 Task: Remove website from your profile.
Action: Mouse moved to (770, 100)
Screenshot: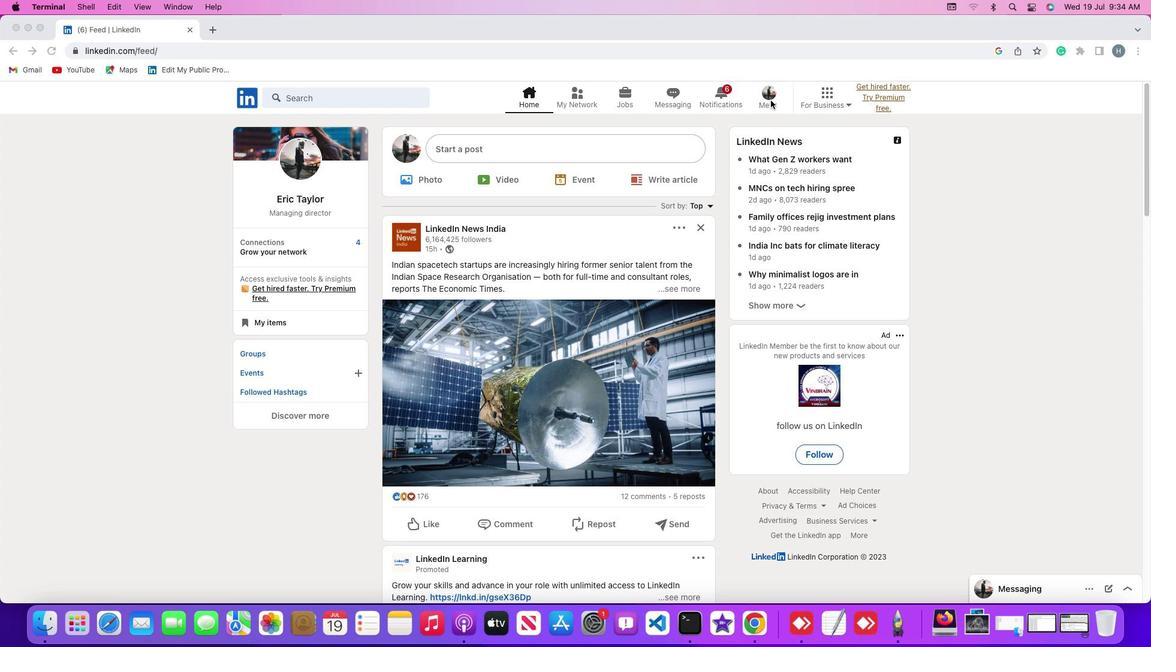 
Action: Mouse pressed left at (770, 100)
Screenshot: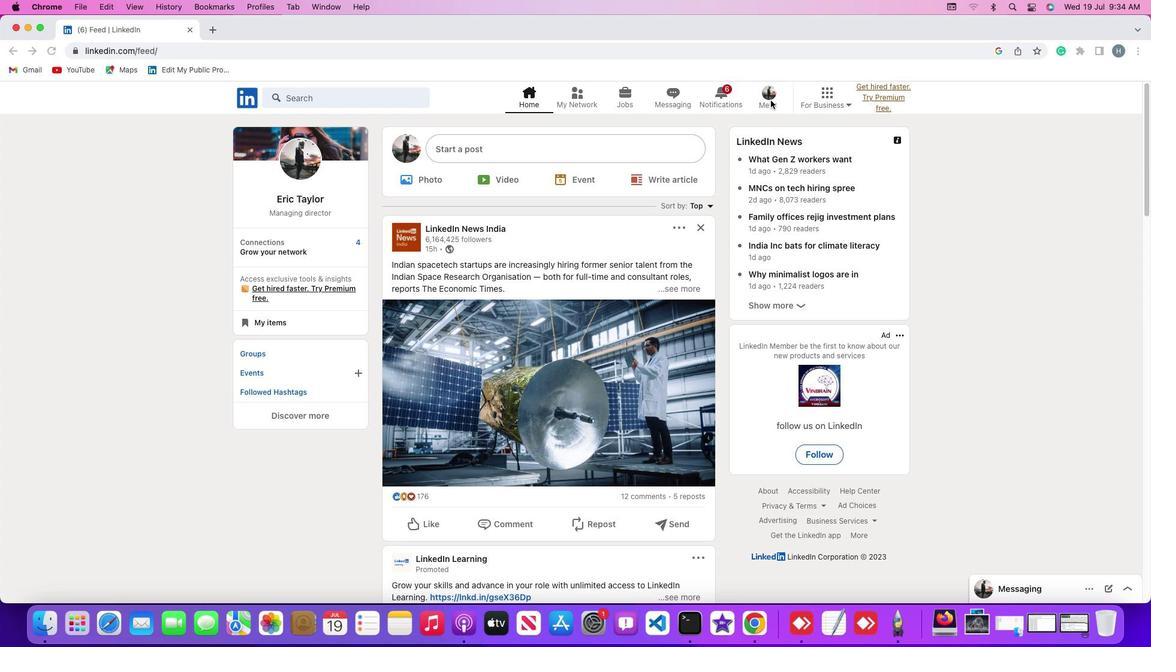 
Action: Mouse moved to (773, 101)
Screenshot: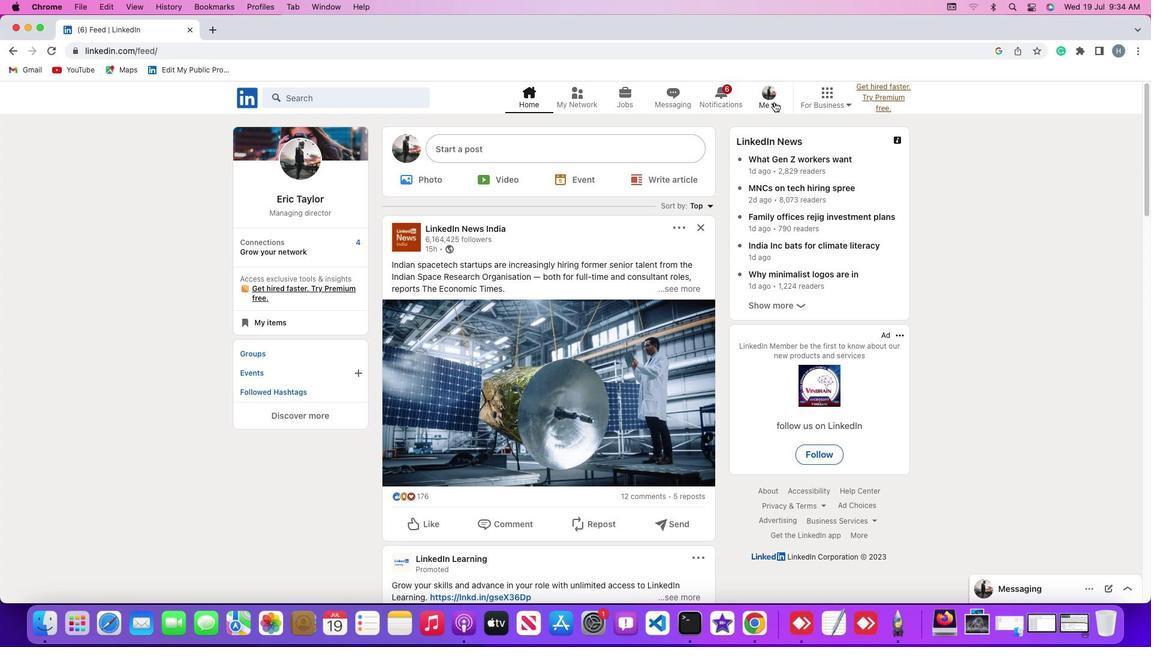 
Action: Mouse pressed left at (773, 101)
Screenshot: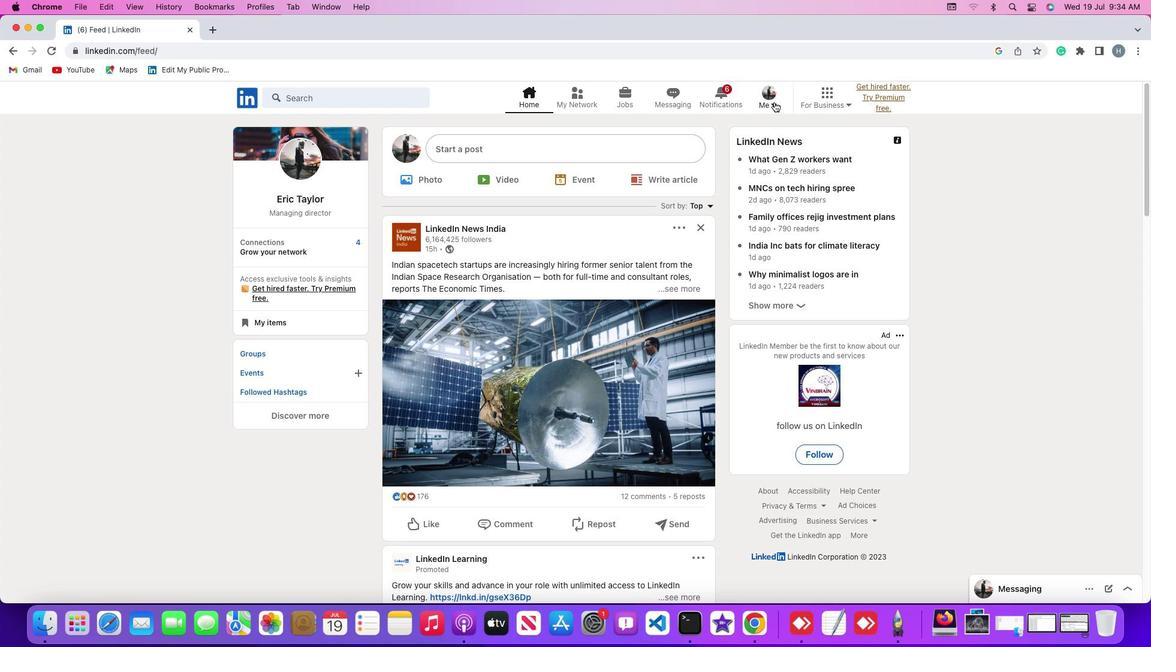 
Action: Mouse moved to (754, 167)
Screenshot: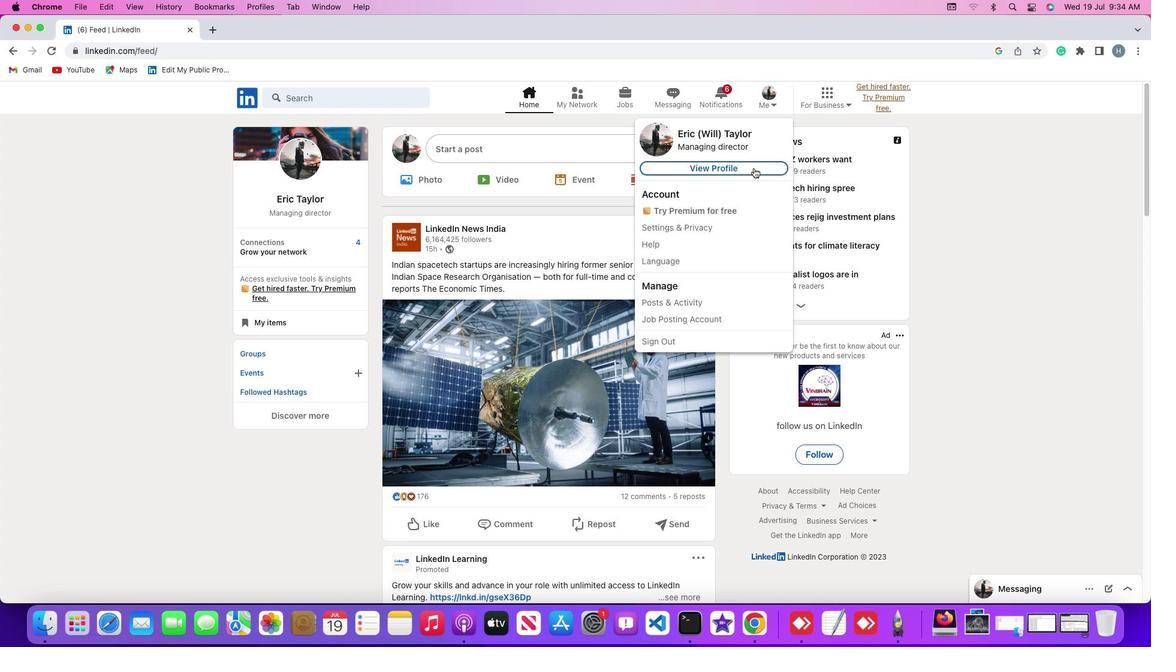 
Action: Mouse pressed left at (754, 167)
Screenshot: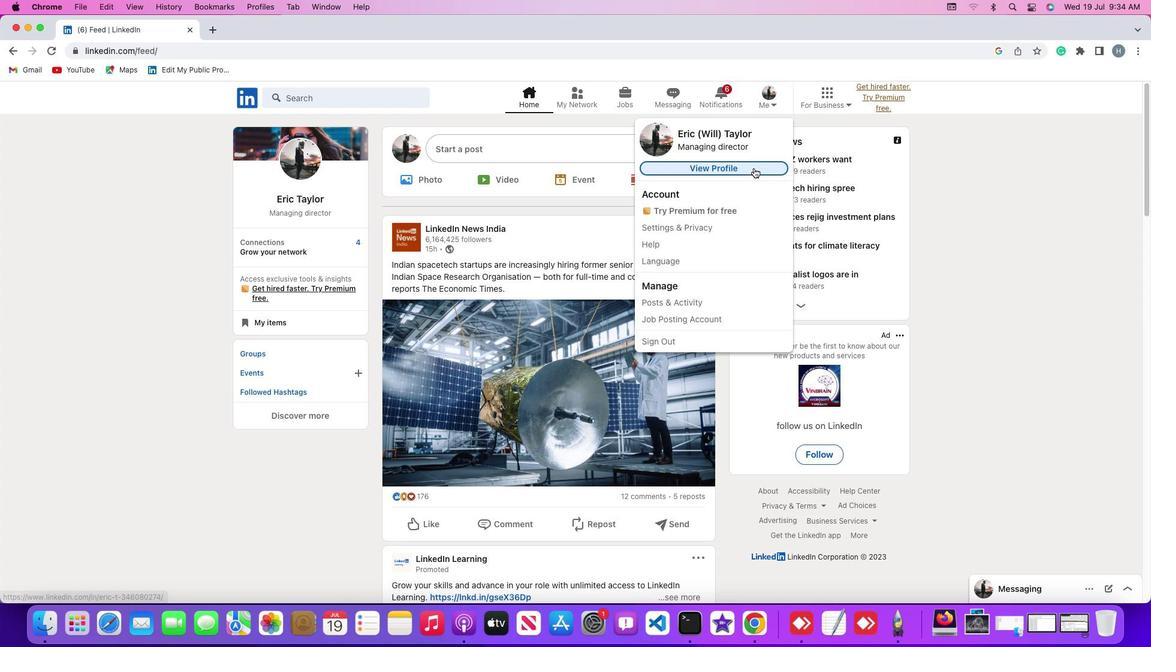 
Action: Mouse moved to (694, 265)
Screenshot: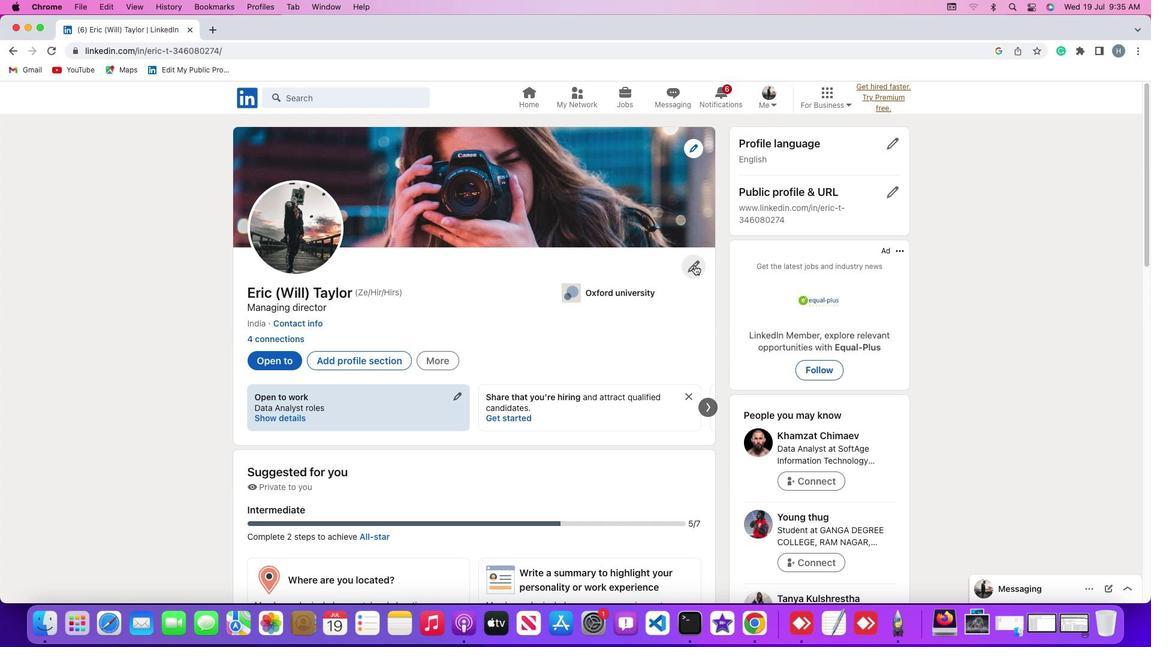 
Action: Mouse pressed left at (694, 265)
Screenshot: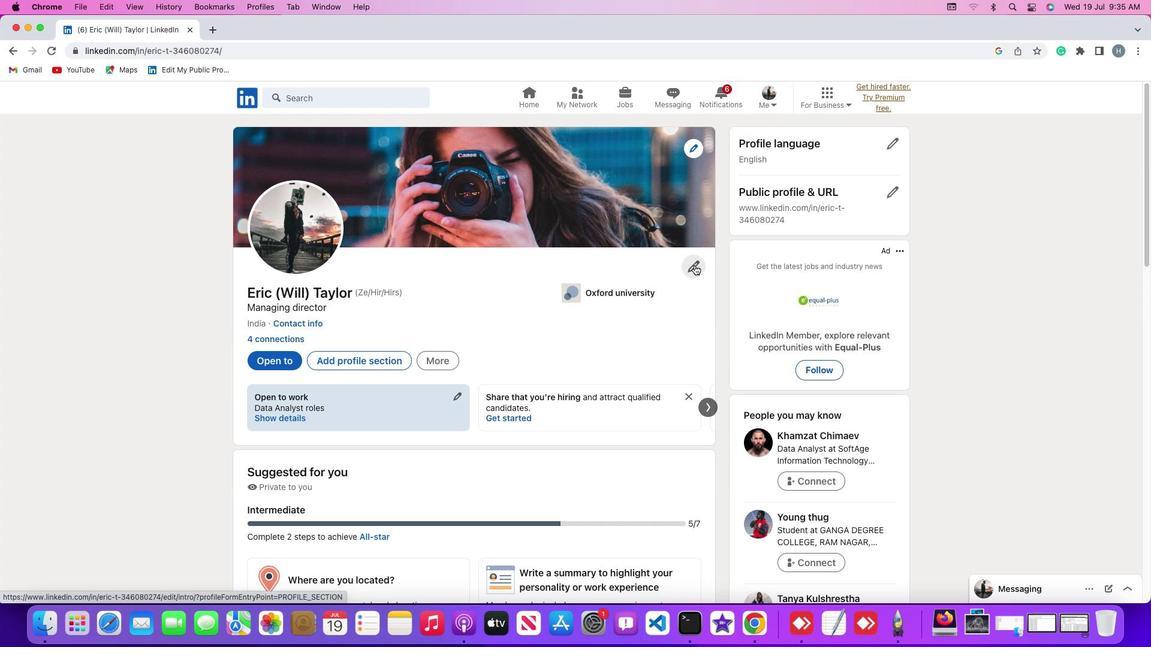
Action: Mouse moved to (597, 306)
Screenshot: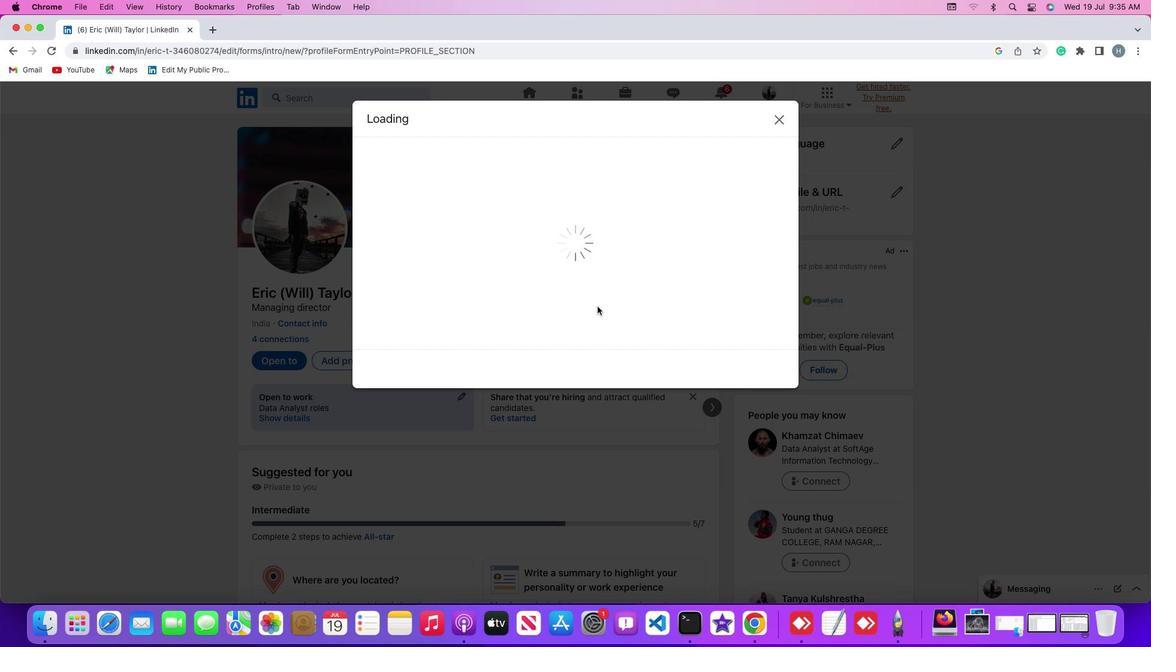 
Action: Mouse scrolled (597, 306) with delta (0, 0)
Screenshot: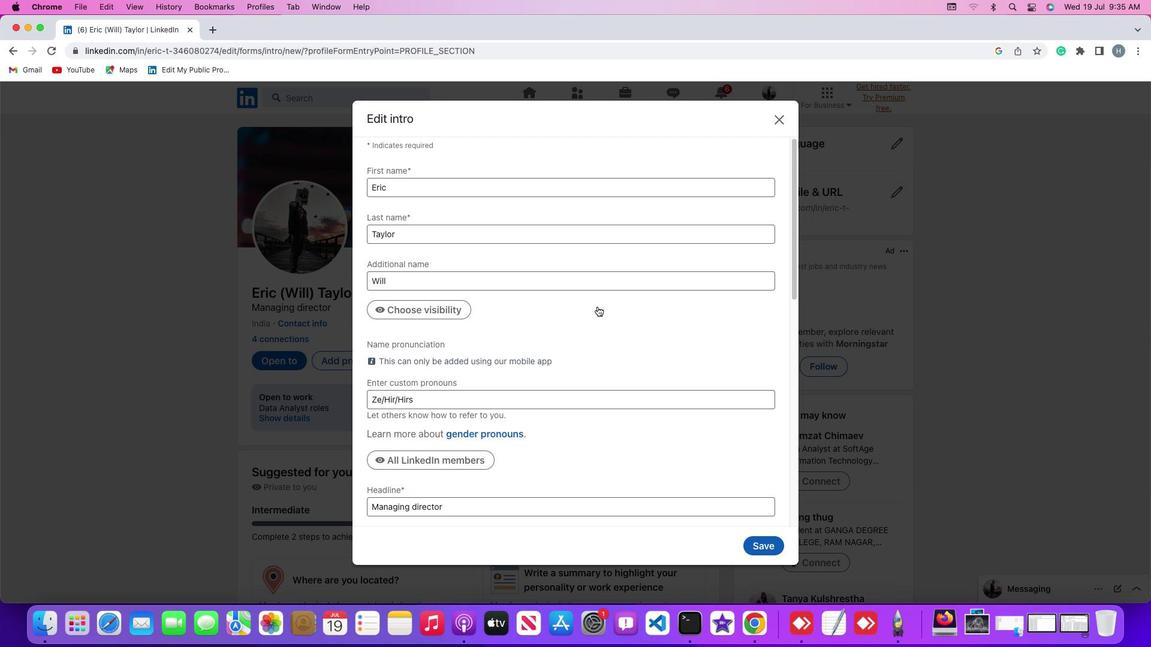 
Action: Mouse scrolled (597, 306) with delta (0, 0)
Screenshot: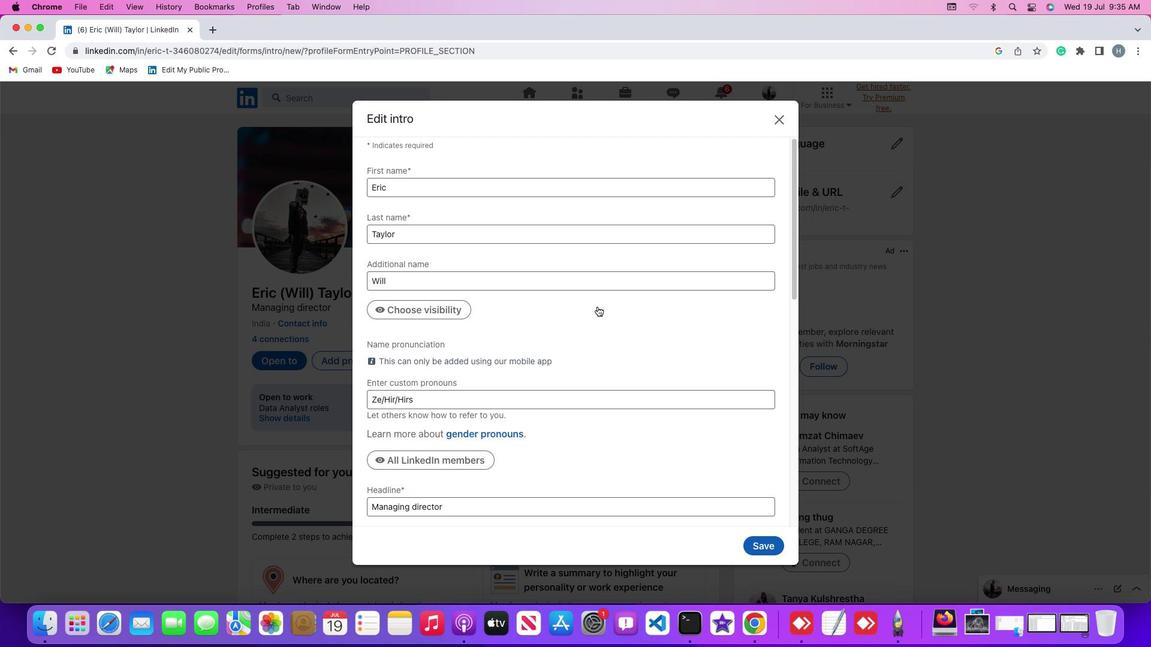 
Action: Mouse scrolled (597, 306) with delta (0, -1)
Screenshot: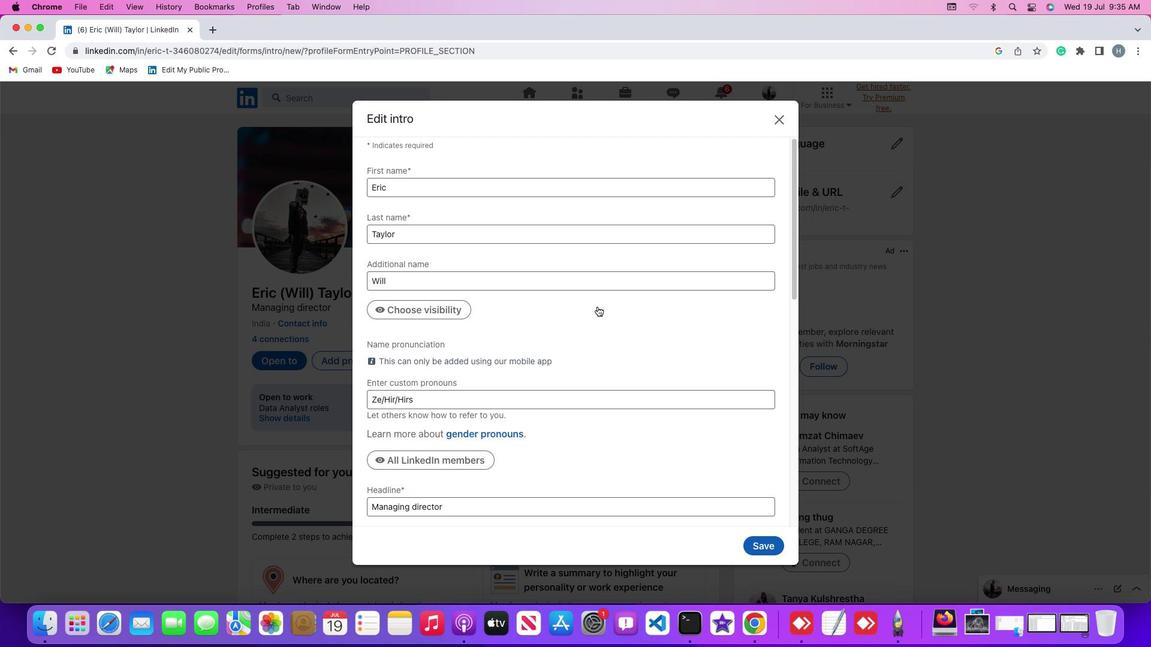
Action: Mouse scrolled (597, 306) with delta (0, -2)
Screenshot: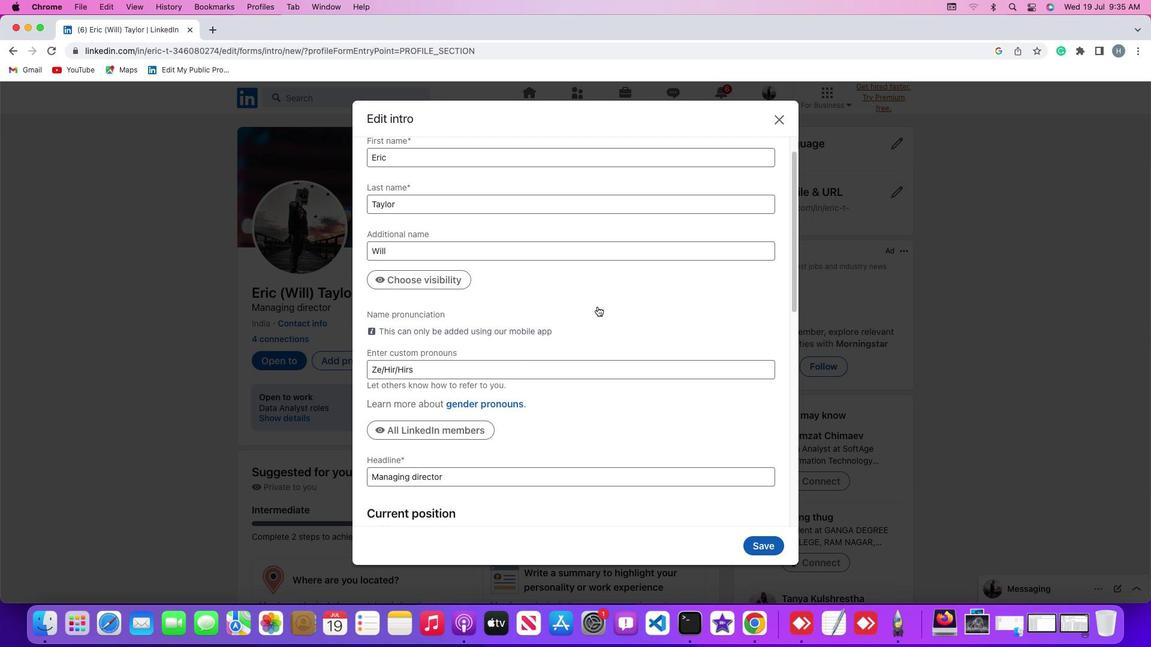 
Action: Mouse scrolled (597, 306) with delta (0, -3)
Screenshot: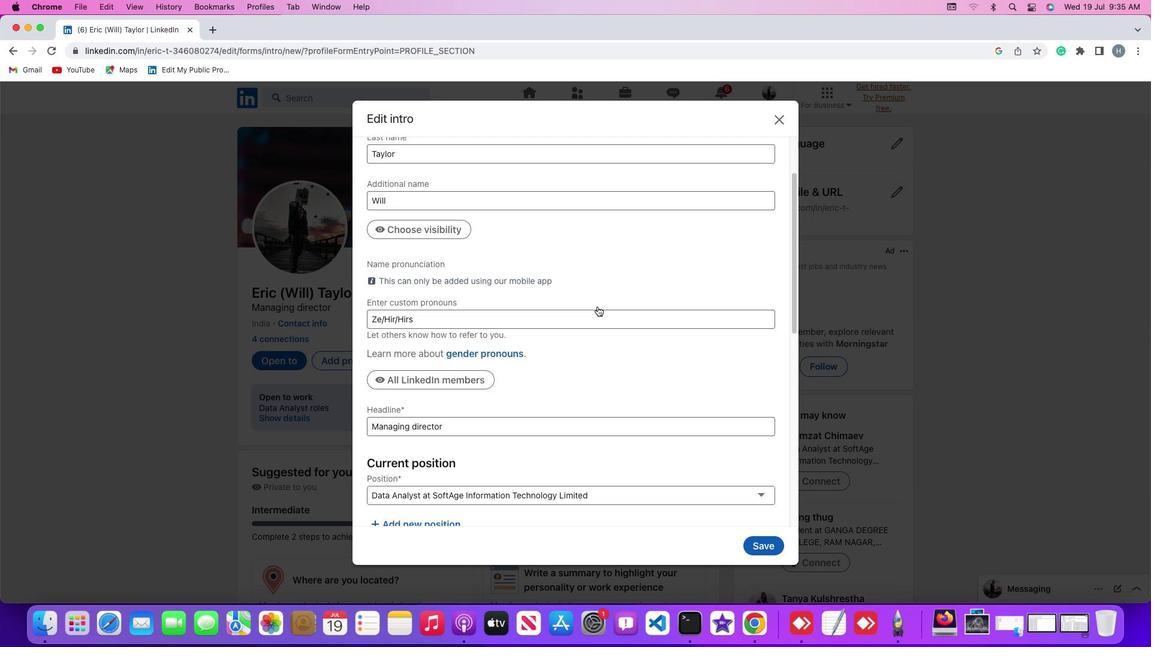 
Action: Mouse scrolled (597, 306) with delta (0, -3)
Screenshot: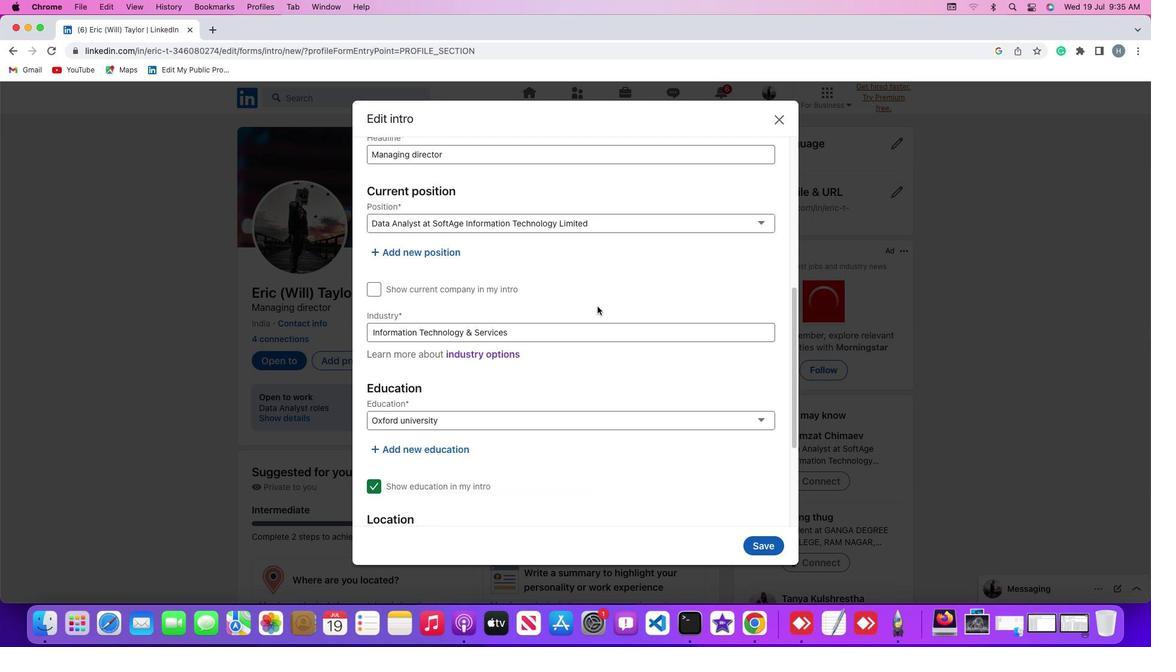 
Action: Mouse scrolled (597, 306) with delta (0, 0)
Screenshot: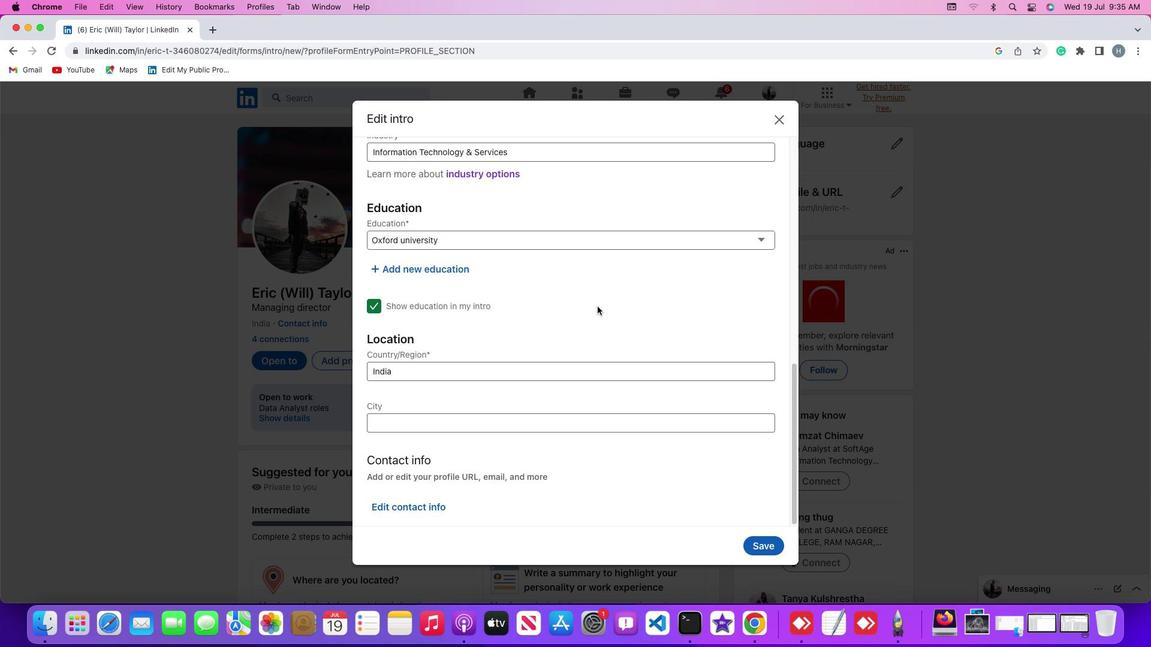 
Action: Mouse scrolled (597, 306) with delta (0, 0)
Screenshot: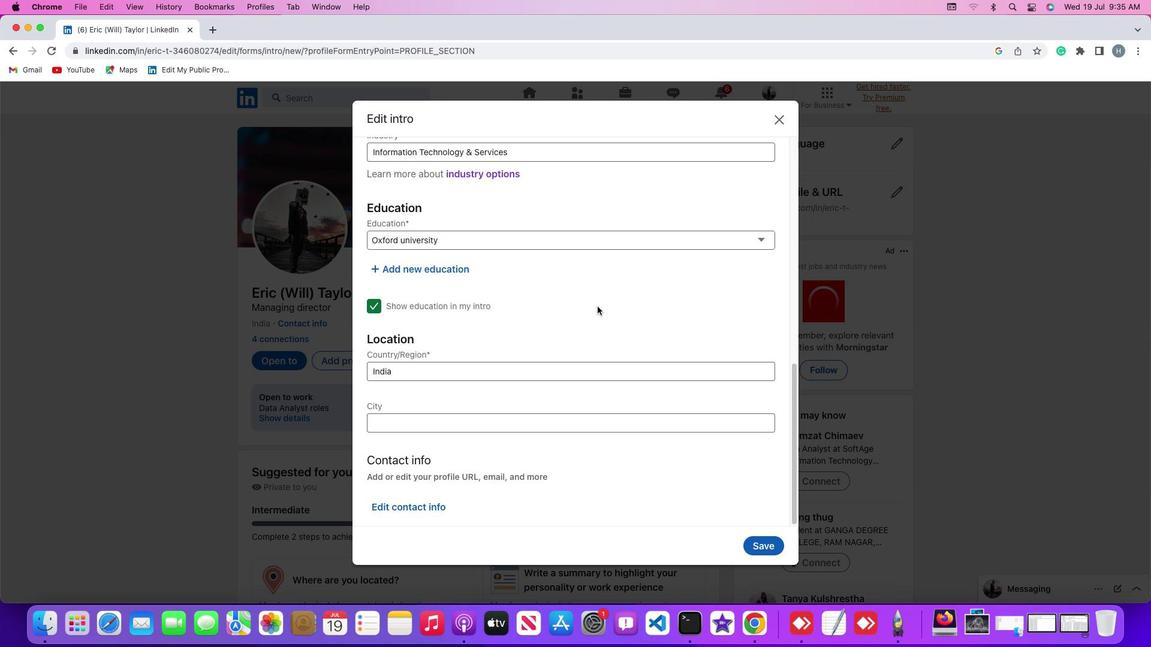 
Action: Mouse scrolled (597, 306) with delta (0, -1)
Screenshot: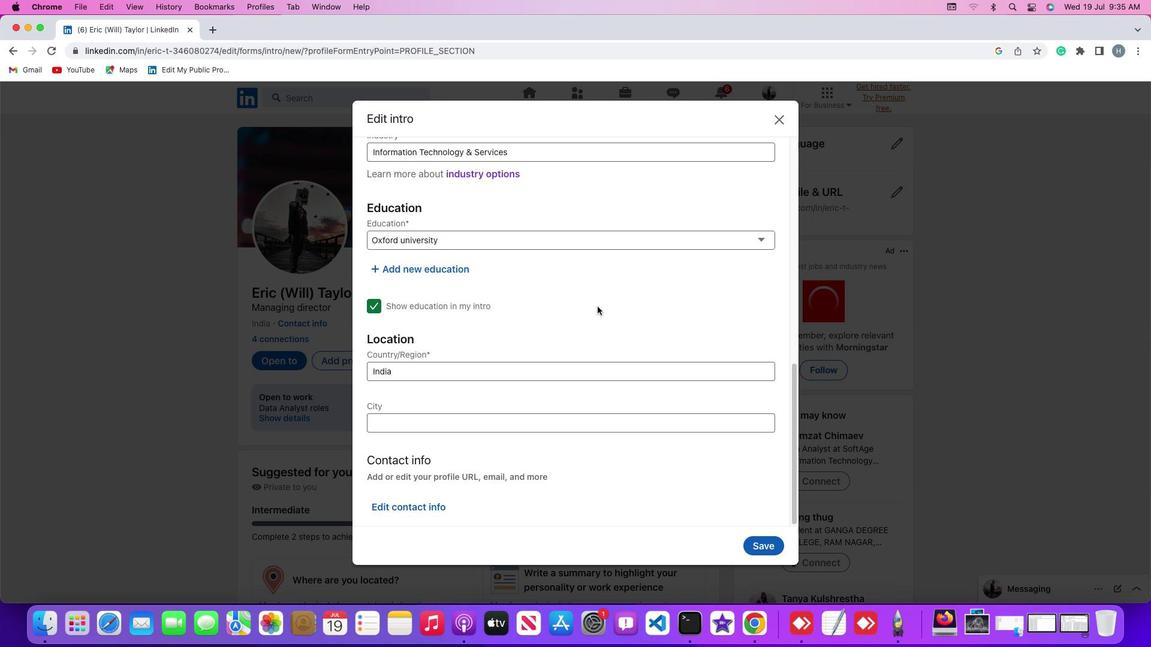 
Action: Mouse scrolled (597, 306) with delta (0, -2)
Screenshot: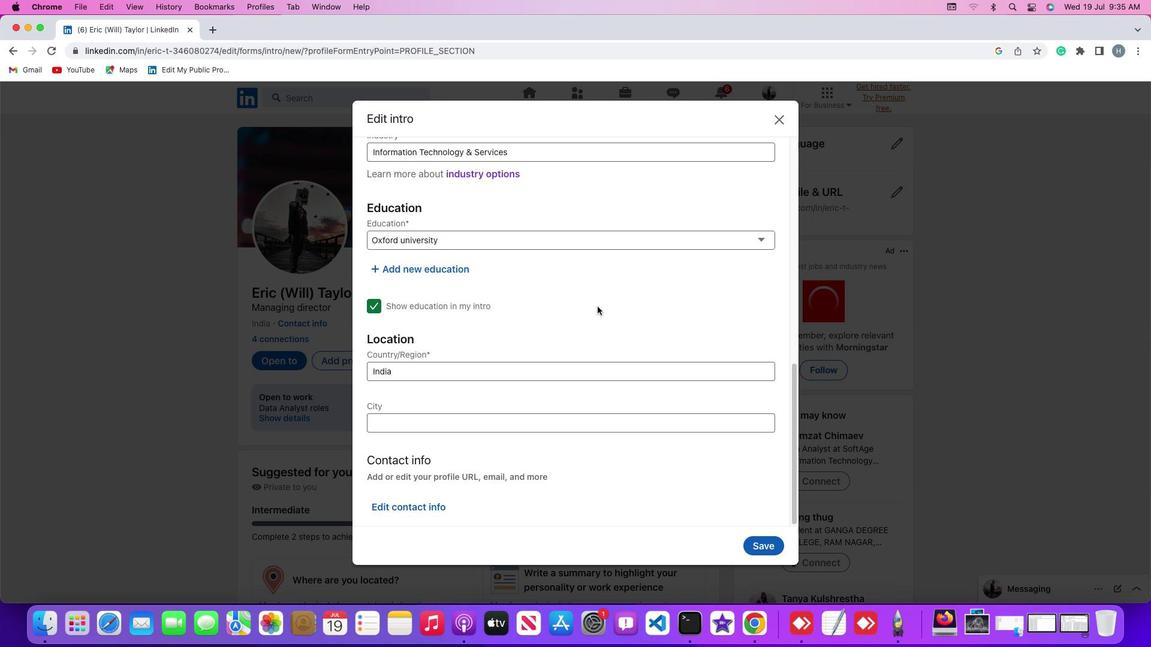 
Action: Mouse scrolled (597, 306) with delta (0, -3)
Screenshot: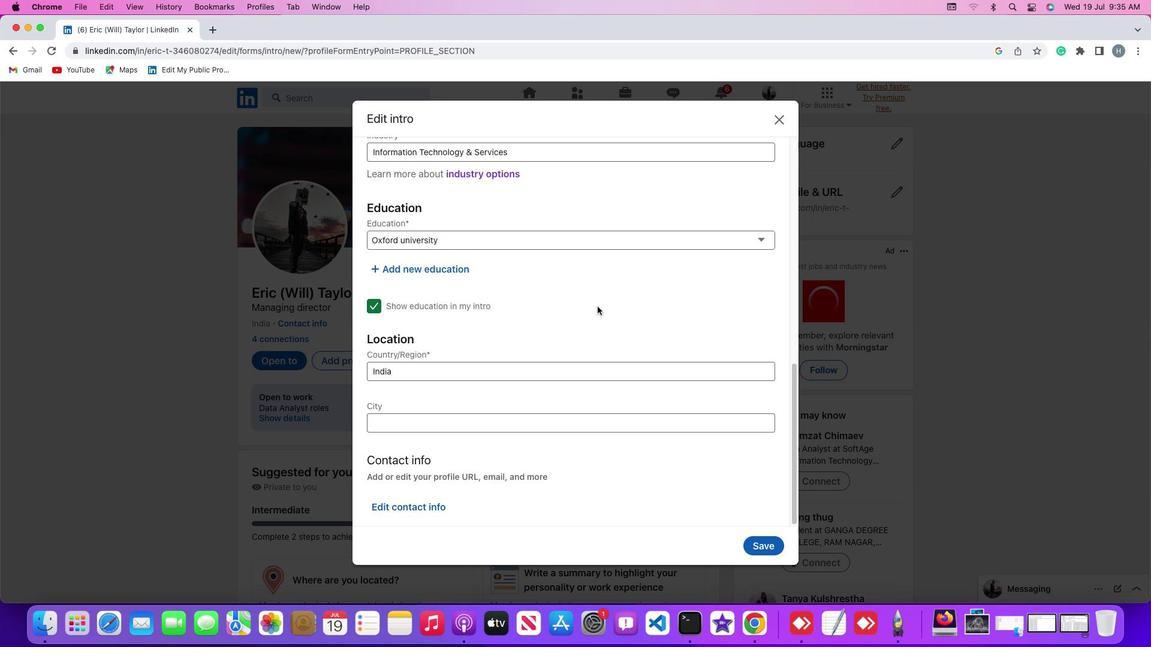 
Action: Mouse scrolled (597, 306) with delta (0, -4)
Screenshot: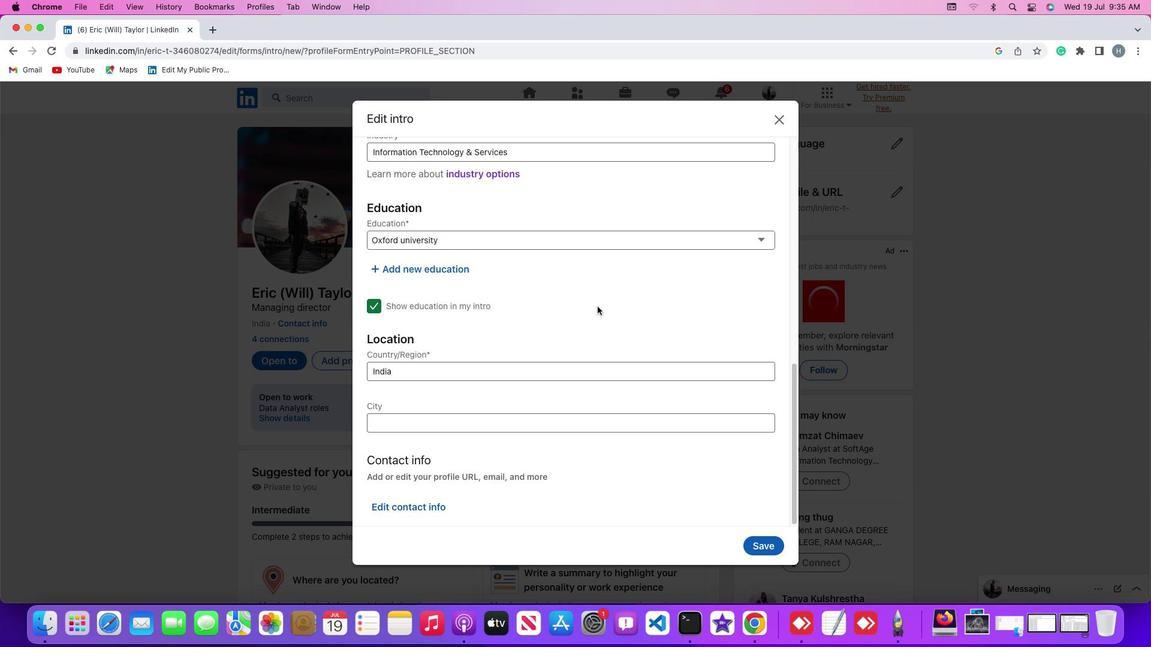 
Action: Mouse moved to (596, 306)
Screenshot: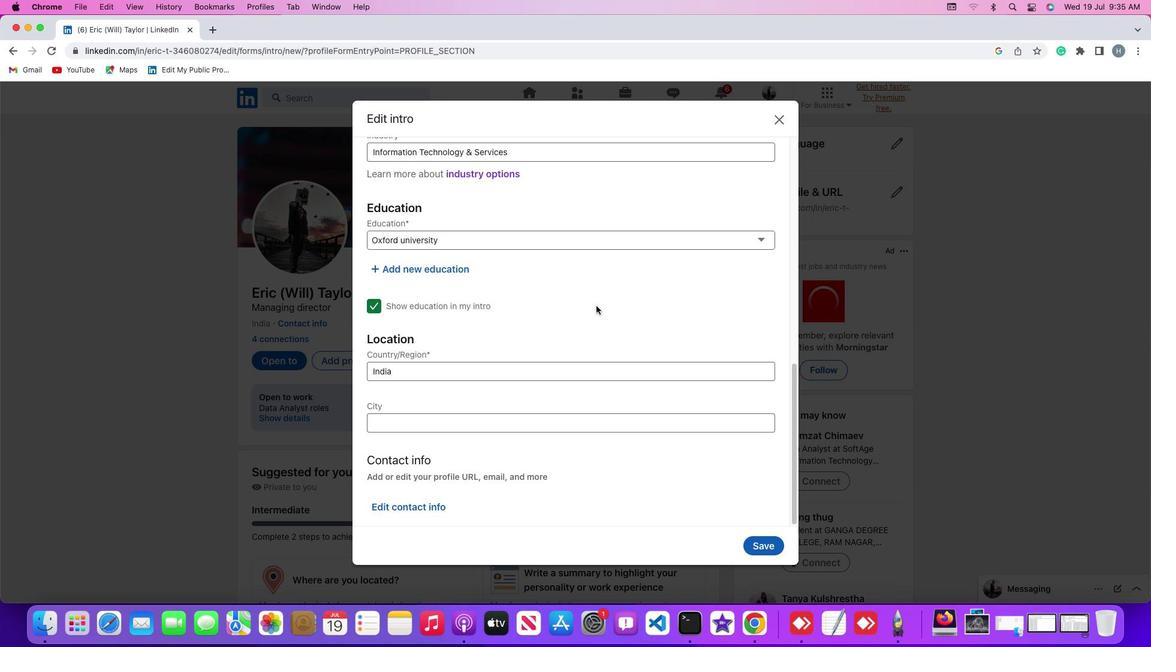 
Action: Mouse scrolled (596, 306) with delta (0, 0)
Screenshot: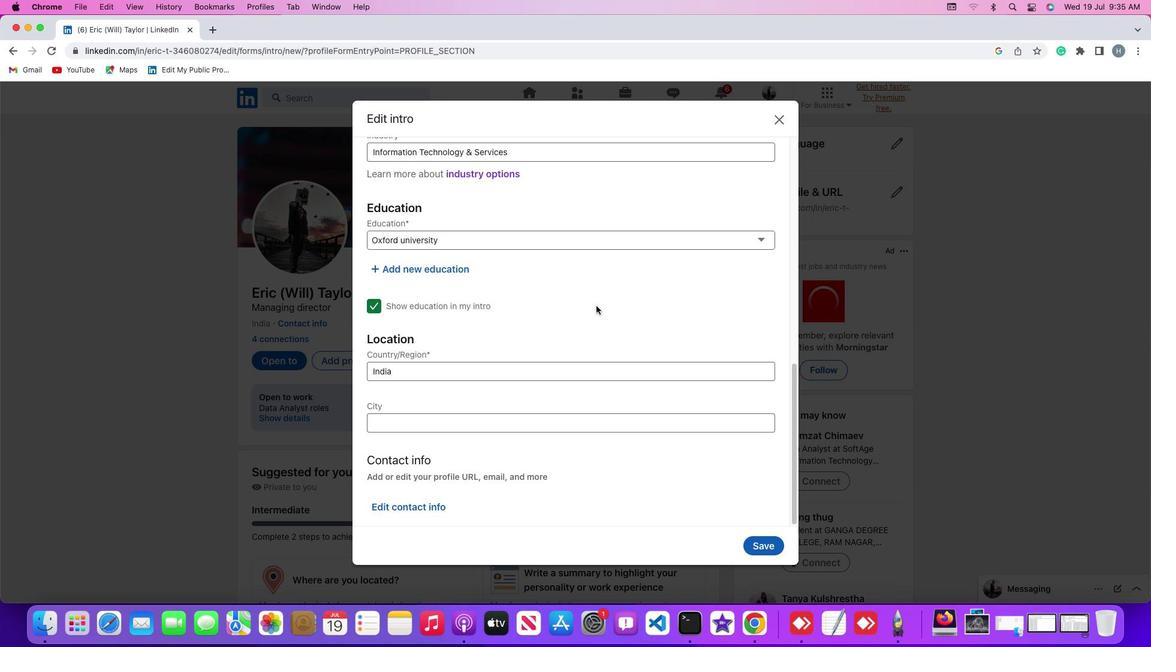 
Action: Mouse scrolled (596, 306) with delta (0, 0)
Screenshot: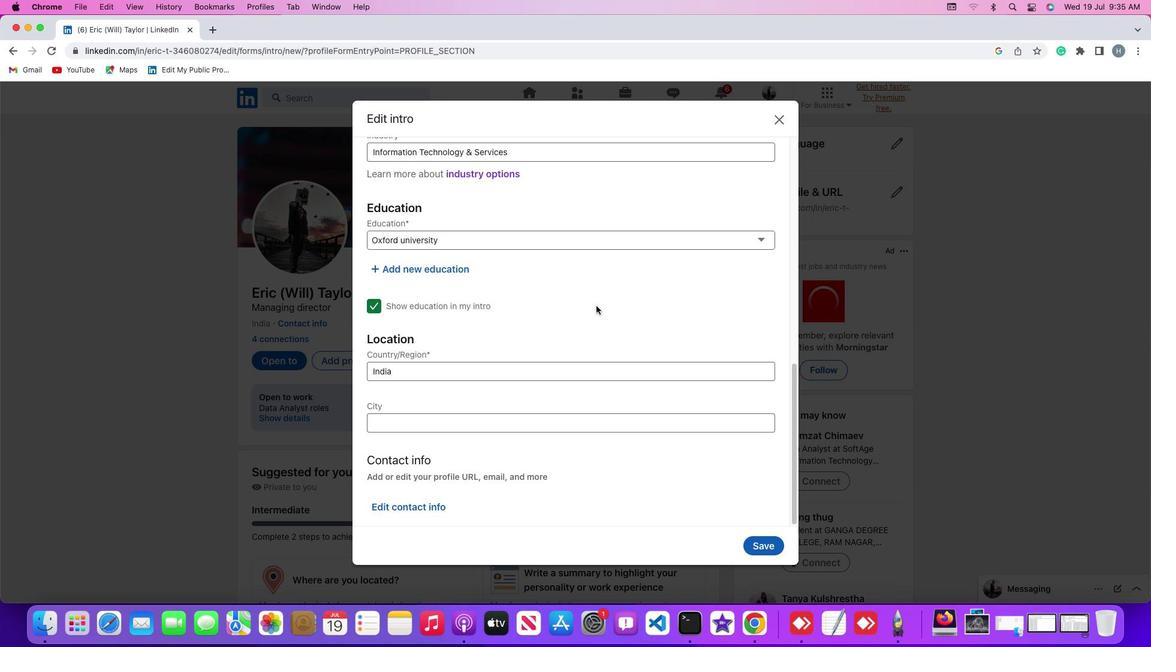 
Action: Mouse scrolled (596, 306) with delta (0, -1)
Screenshot: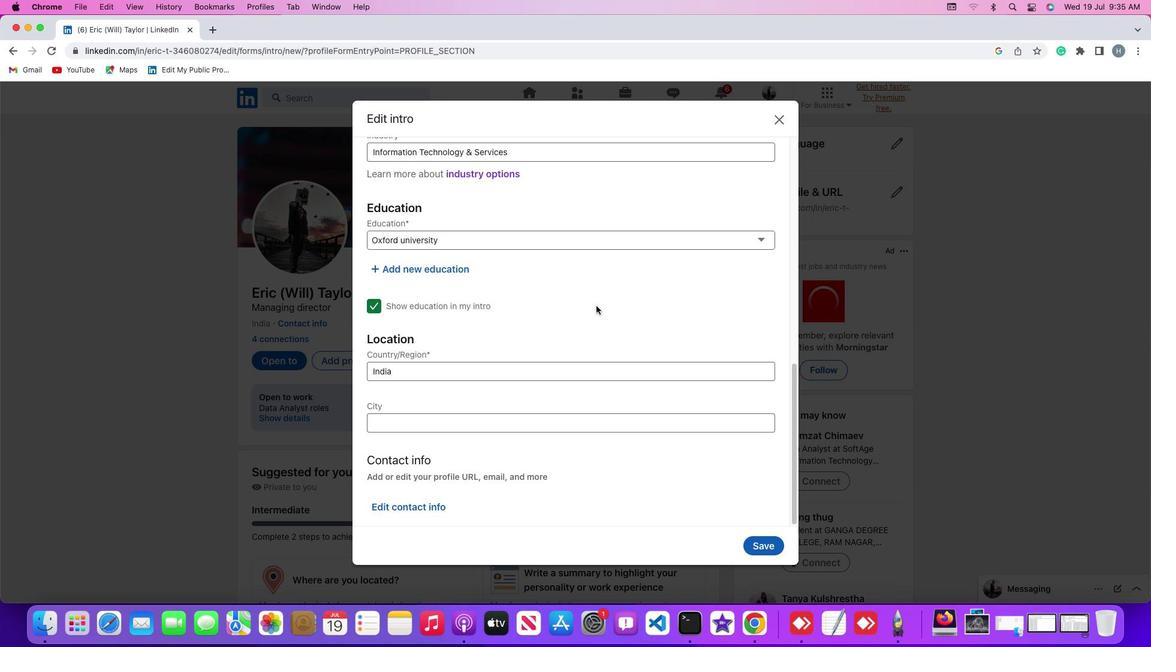 
Action: Mouse scrolled (596, 306) with delta (0, -2)
Screenshot: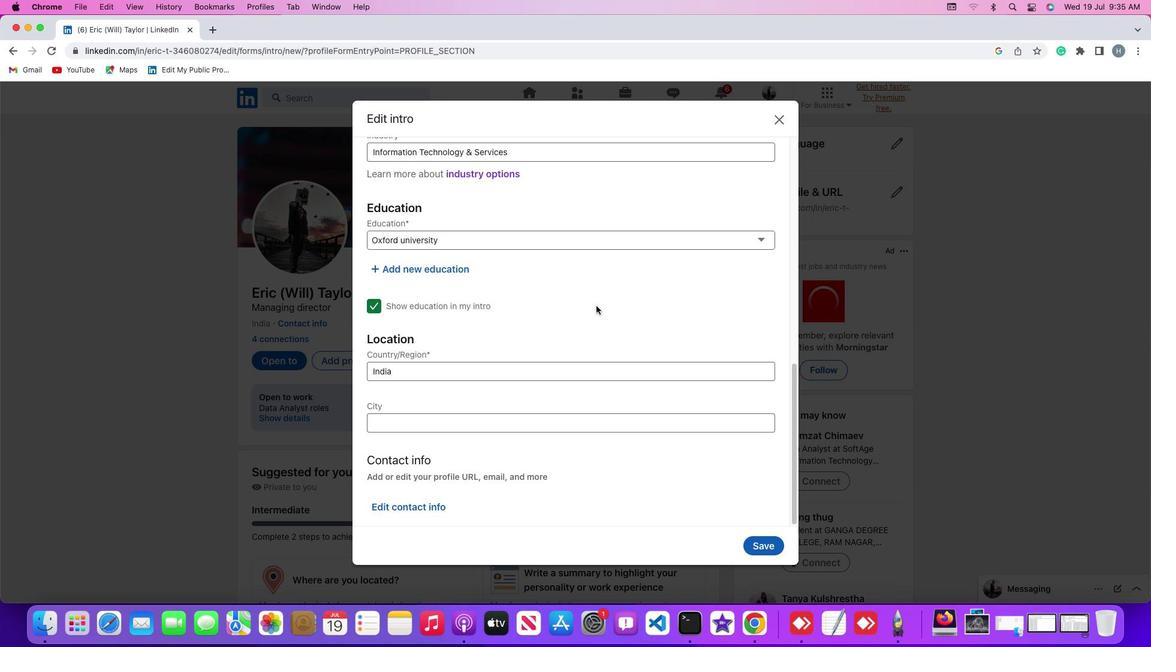 
Action: Mouse moved to (420, 505)
Screenshot: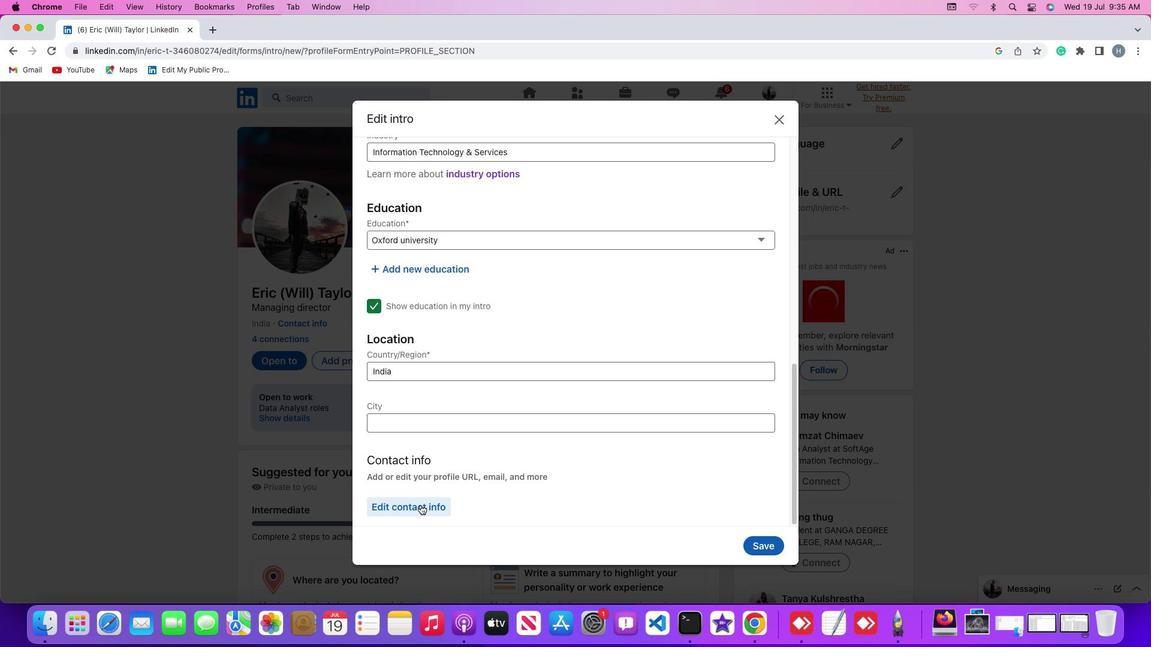 
Action: Mouse pressed left at (420, 505)
Screenshot: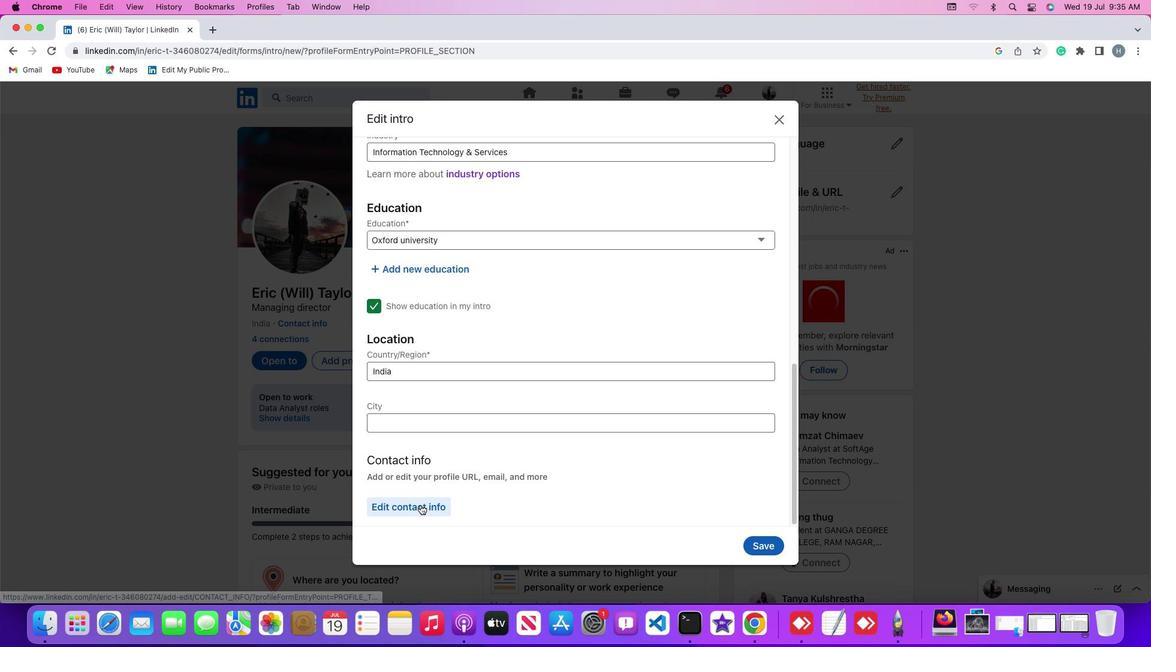 
Action: Mouse moved to (537, 350)
Screenshot: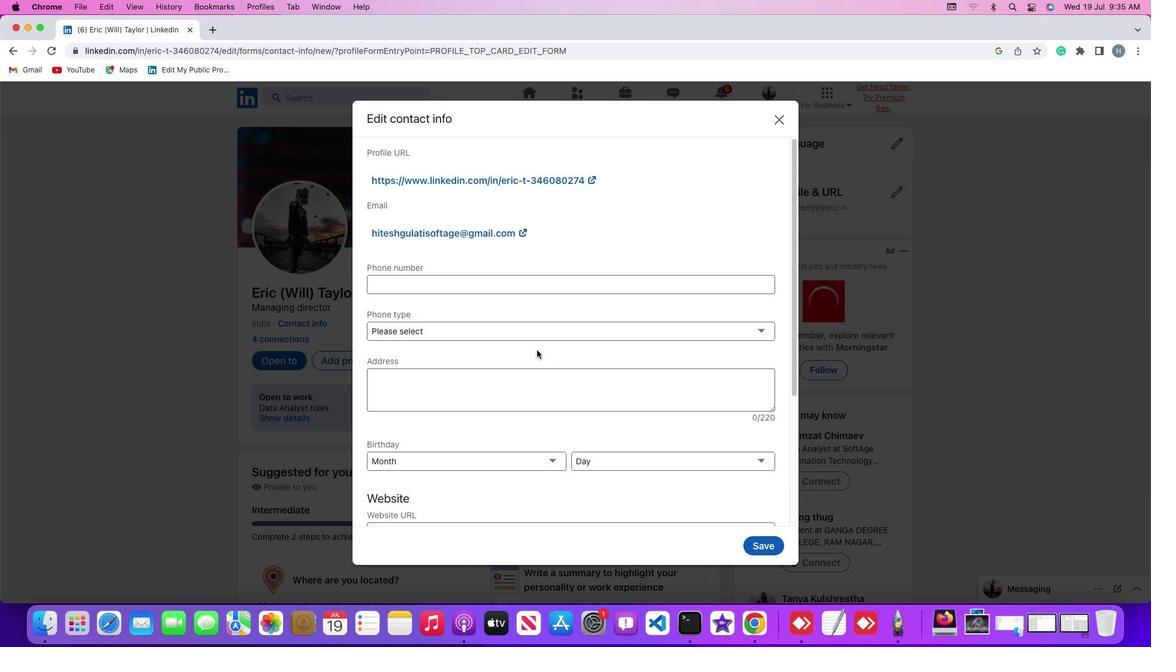 
Action: Mouse scrolled (537, 350) with delta (0, 0)
Screenshot: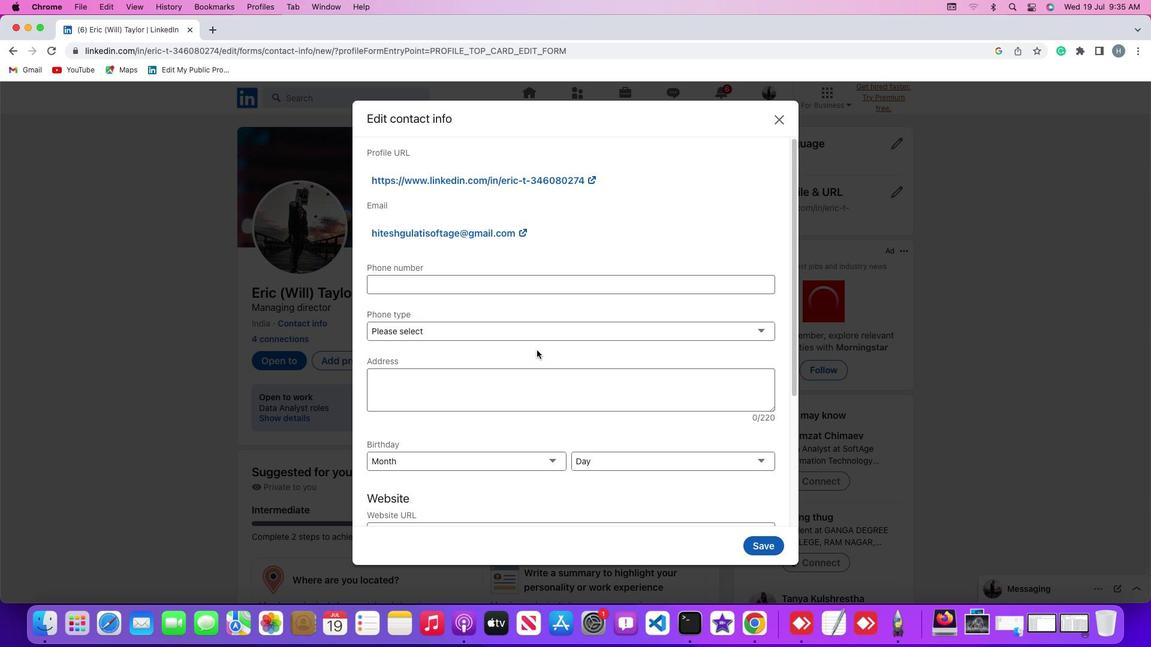 
Action: Mouse scrolled (537, 350) with delta (0, 0)
Screenshot: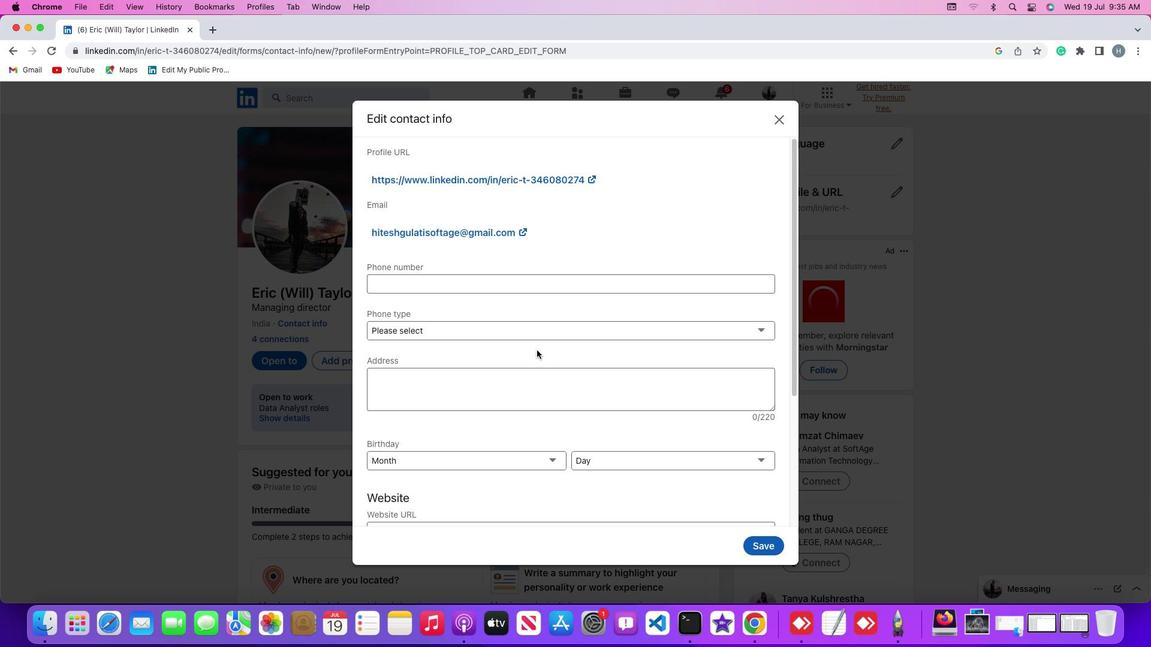 
Action: Mouse scrolled (537, 350) with delta (0, -1)
Screenshot: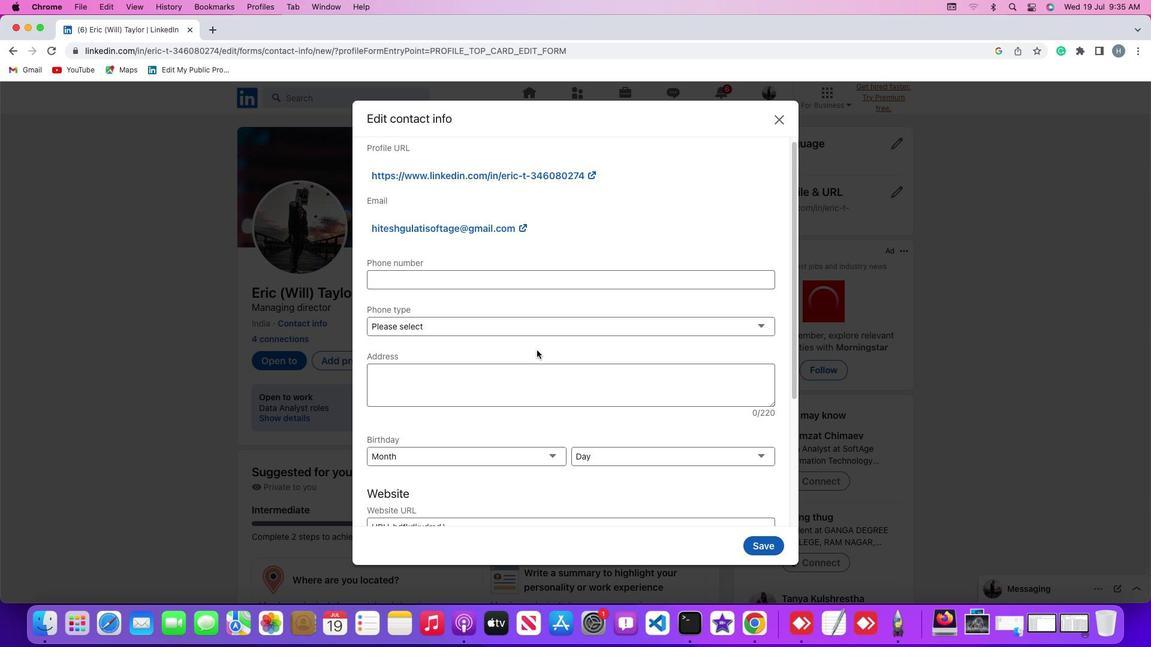 
Action: Mouse scrolled (537, 350) with delta (0, -2)
Screenshot: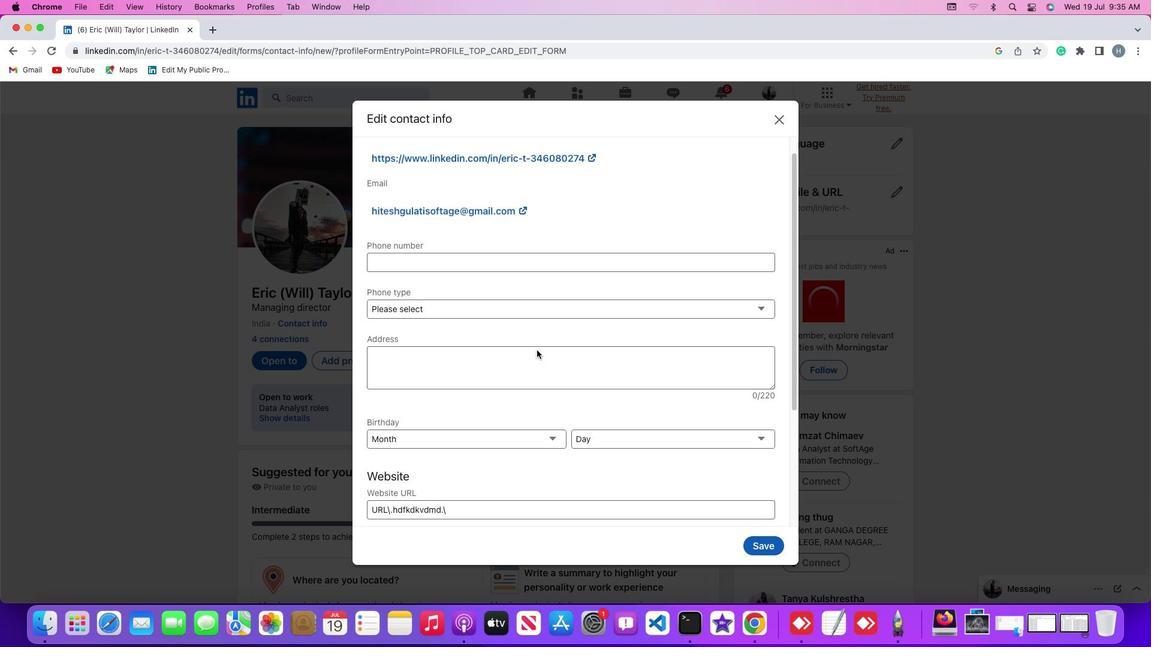
Action: Mouse scrolled (537, 350) with delta (0, -2)
Screenshot: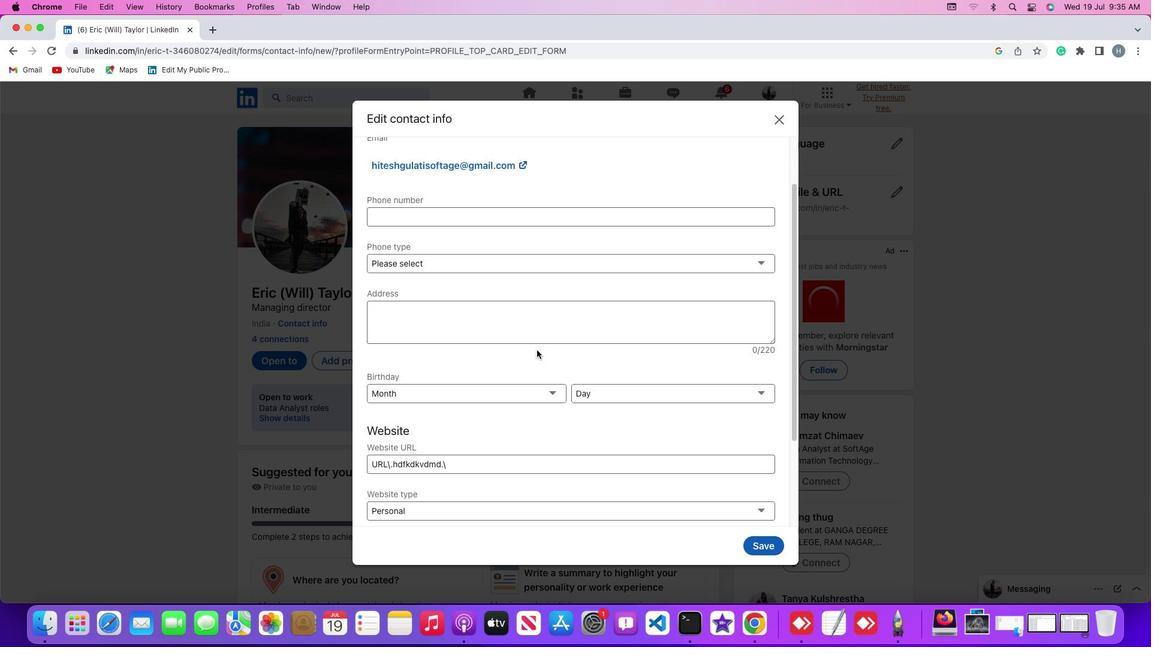 
Action: Mouse scrolled (537, 350) with delta (0, 0)
Screenshot: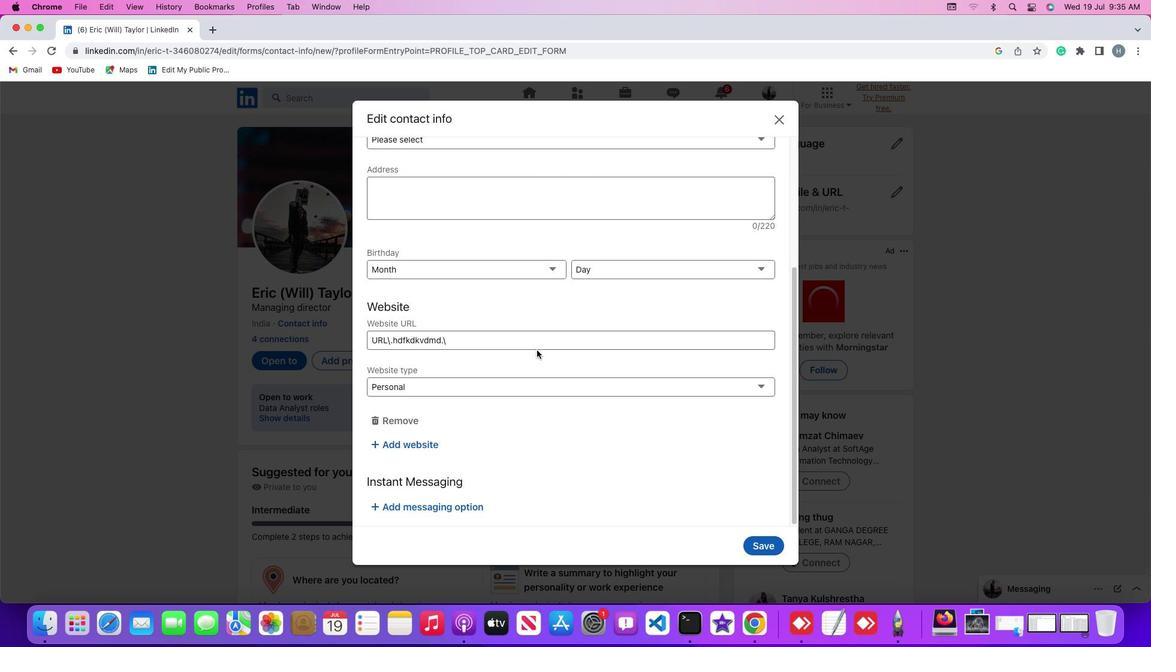 
Action: Mouse scrolled (537, 350) with delta (0, 0)
Screenshot: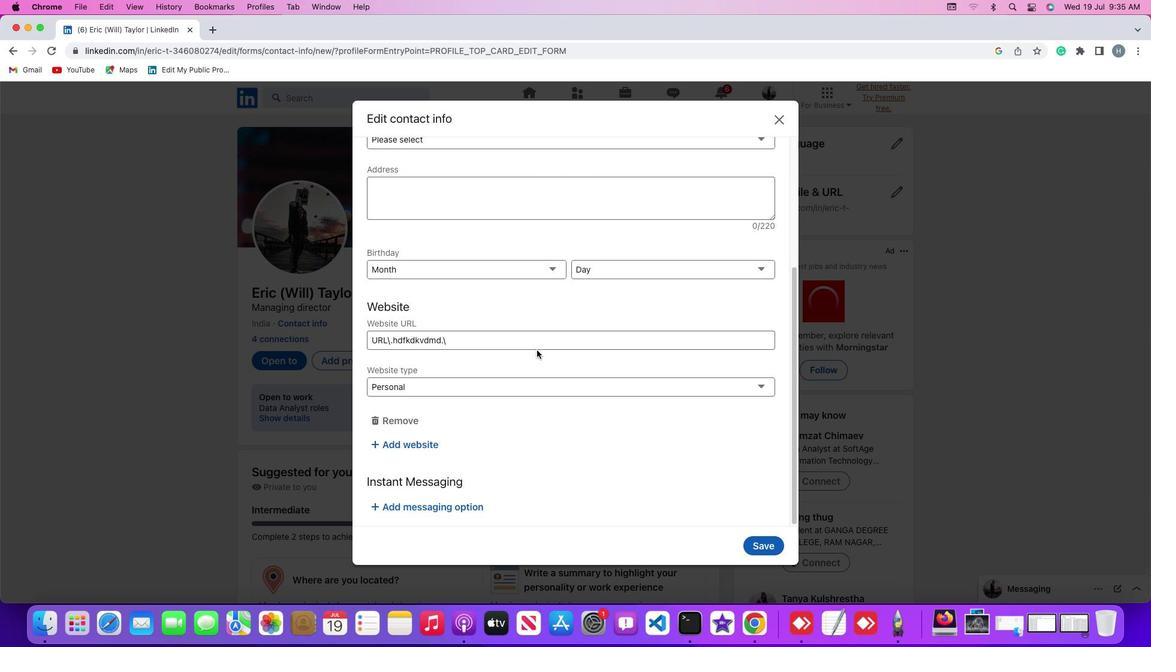 
Action: Mouse scrolled (537, 350) with delta (0, -1)
Screenshot: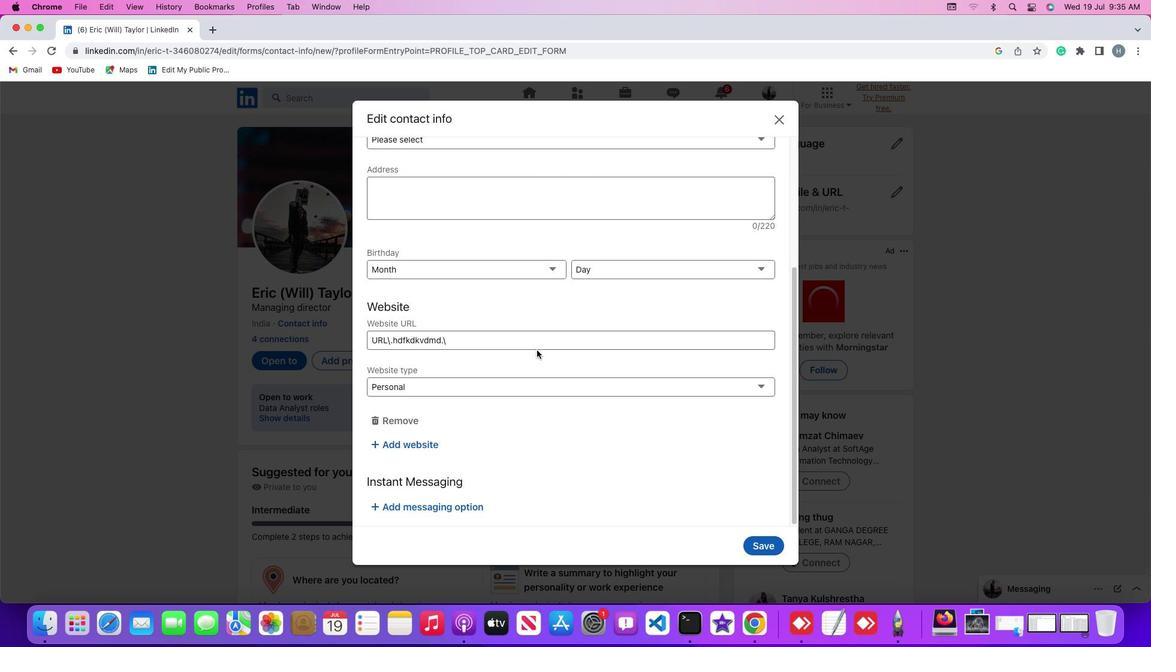 
Action: Mouse scrolled (537, 350) with delta (0, -2)
Screenshot: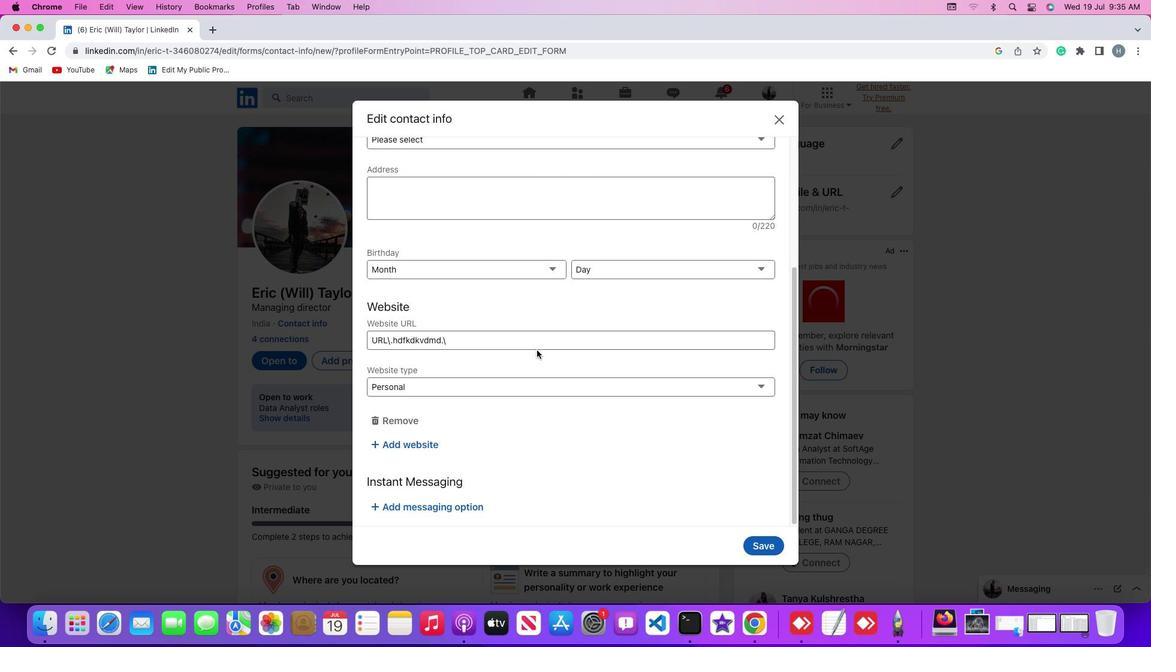 
Action: Mouse moved to (405, 420)
Screenshot: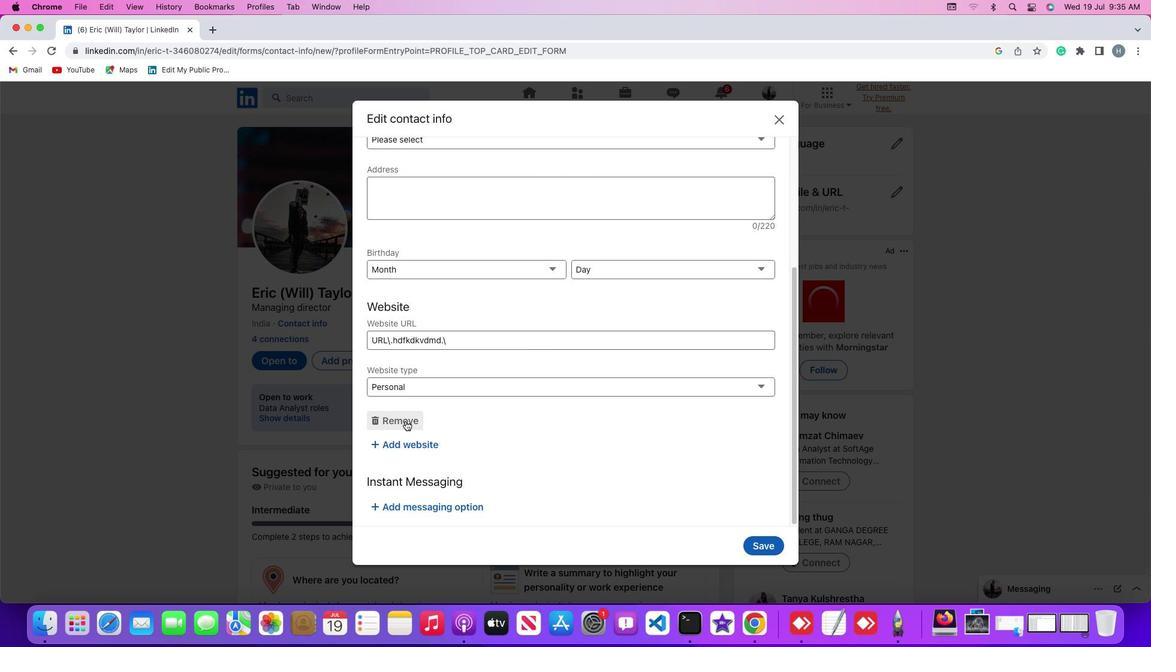 
Action: Mouse pressed left at (405, 420)
Screenshot: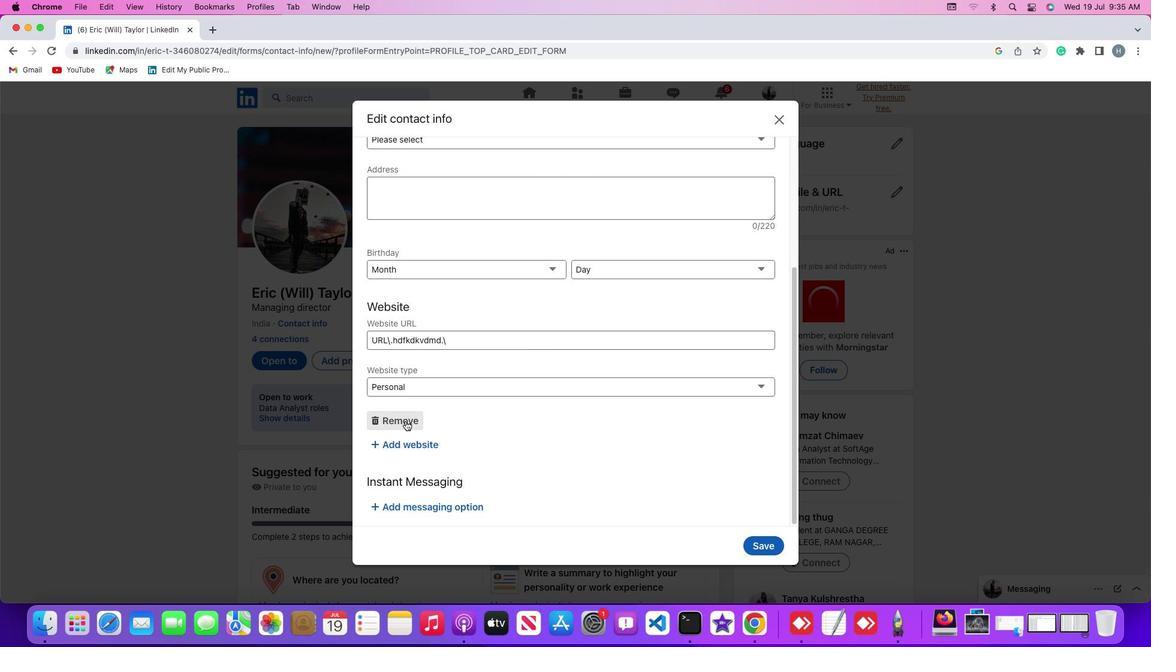 
Action: Mouse moved to (510, 416)
Screenshot: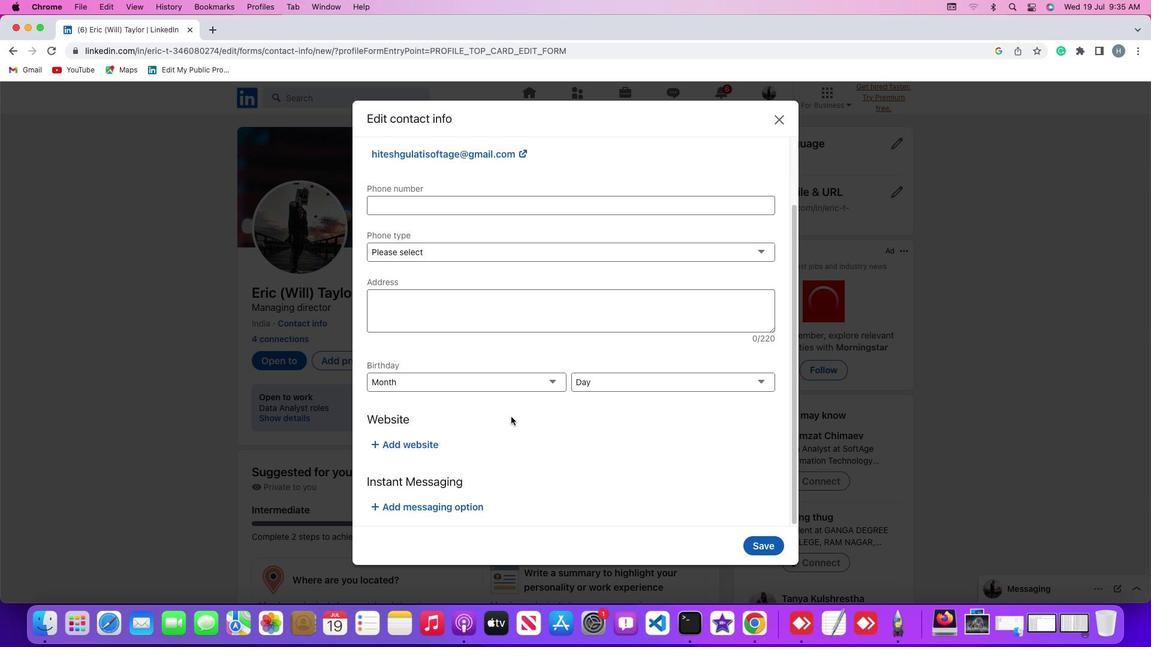 
